 Task: Search for botanical gardens in San Francisco, California, and Portland, Oregon.
Action: Mouse moved to (138, 87)
Screenshot: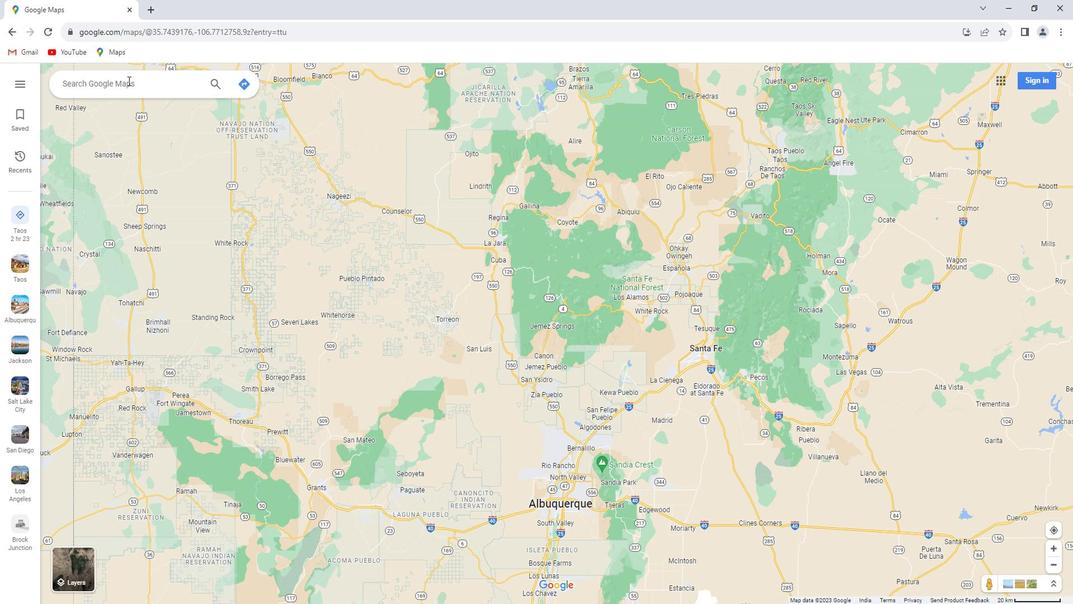 
Action: Mouse pressed left at (138, 87)
Screenshot: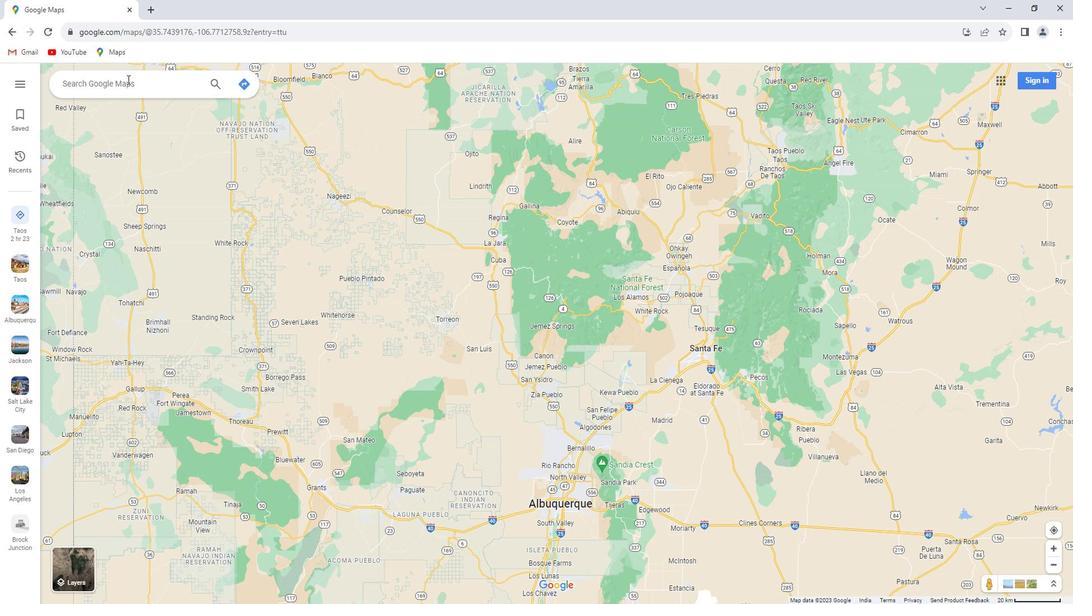 
Action: Key pressed <Key.shift>San<Key.space><Key.shift>Francisco,<Key.space><Key.shift>California<Key.enter>
Screenshot: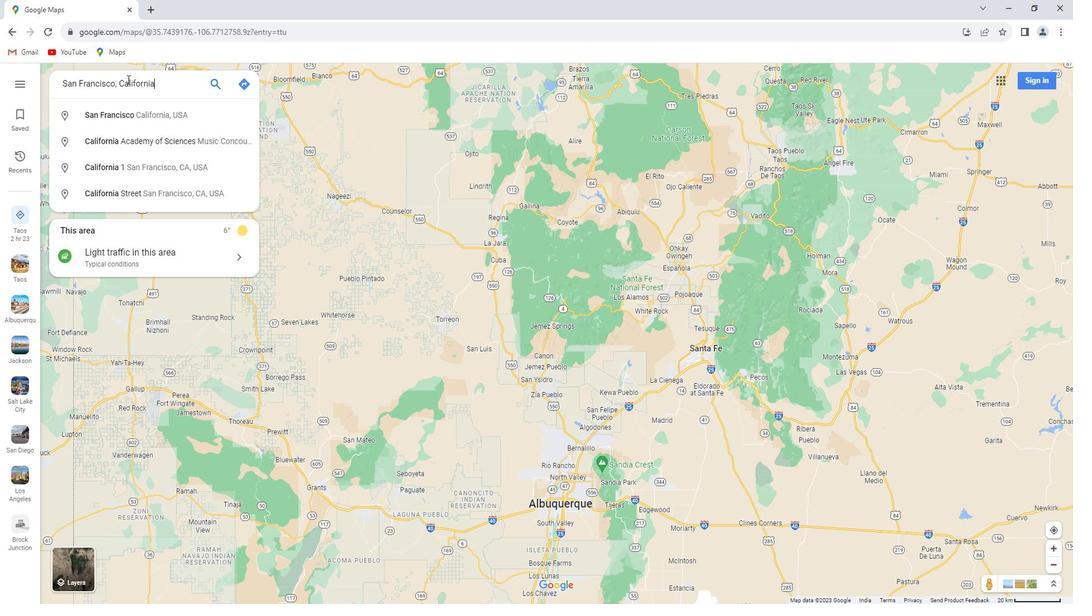 
Action: Mouse moved to (158, 279)
Screenshot: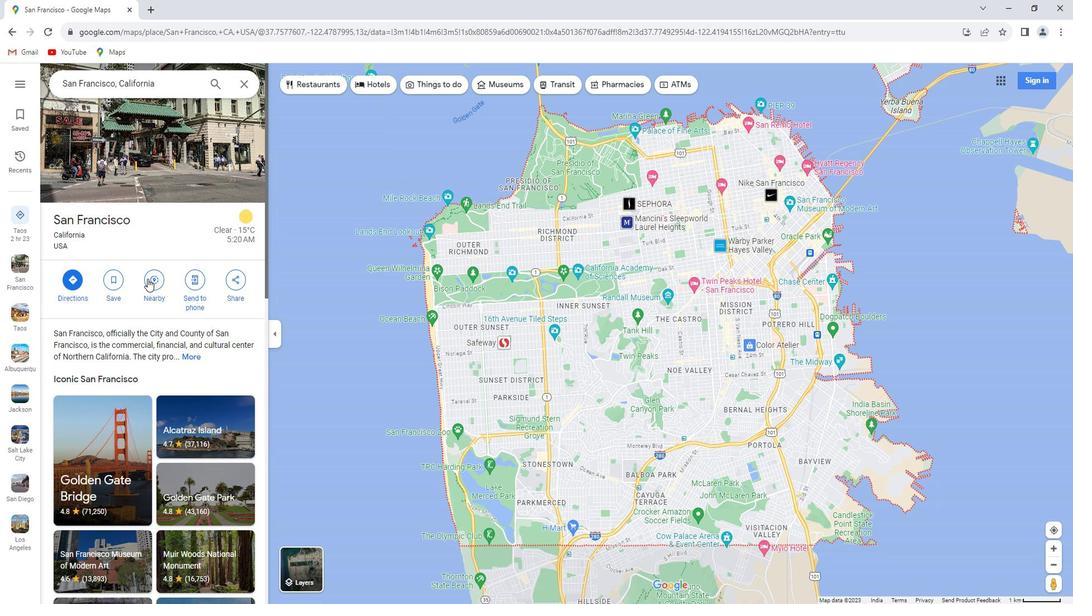 
Action: Mouse pressed left at (158, 279)
Screenshot: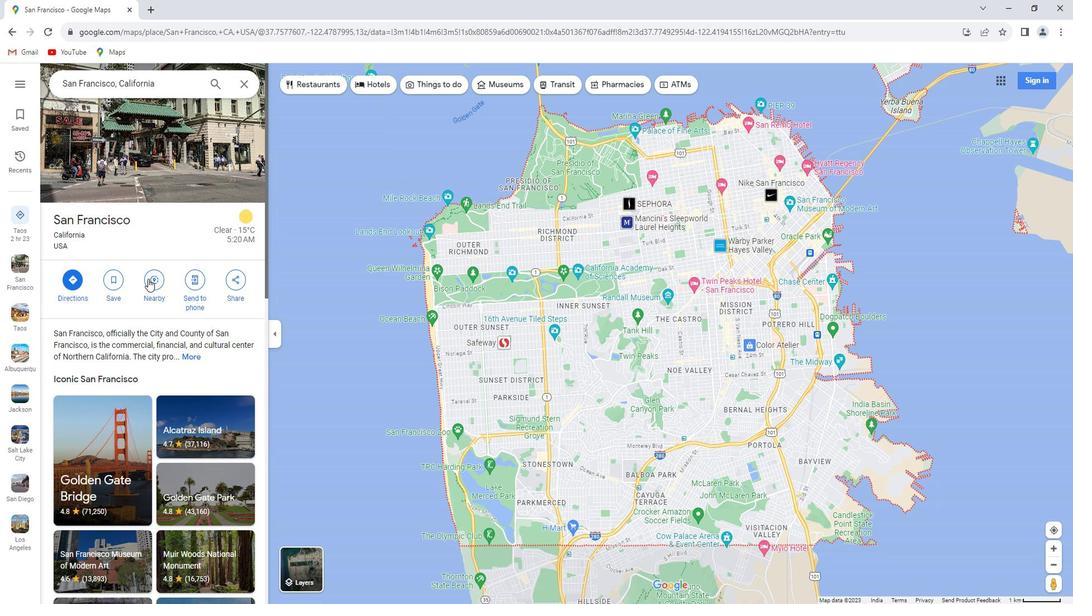 
Action: Key pressed botanical<Key.space>gardens<Key.enter>
Screenshot: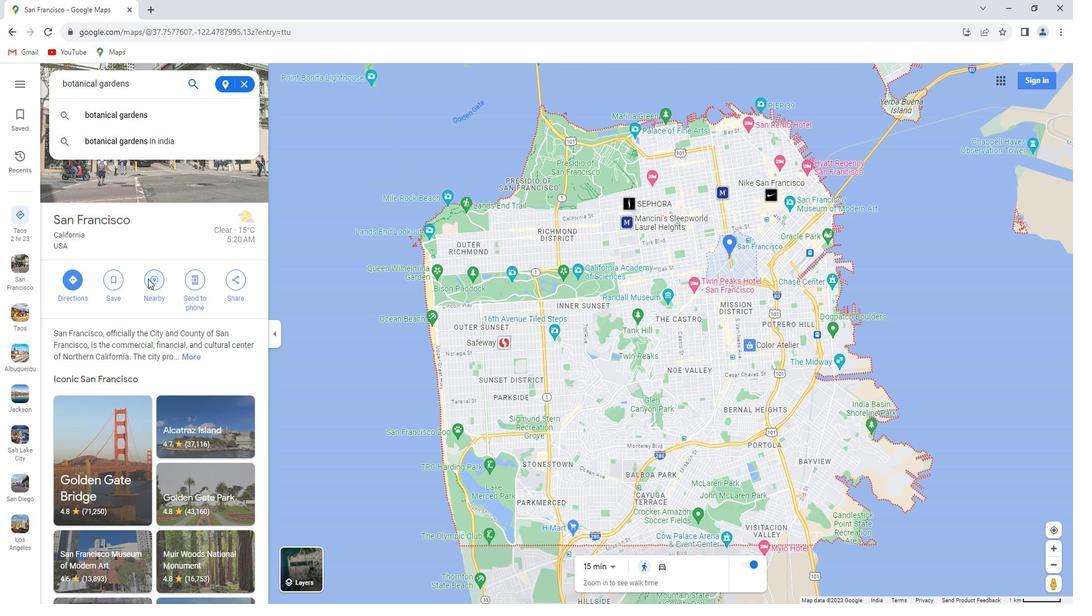 
Action: Mouse moved to (253, 97)
Screenshot: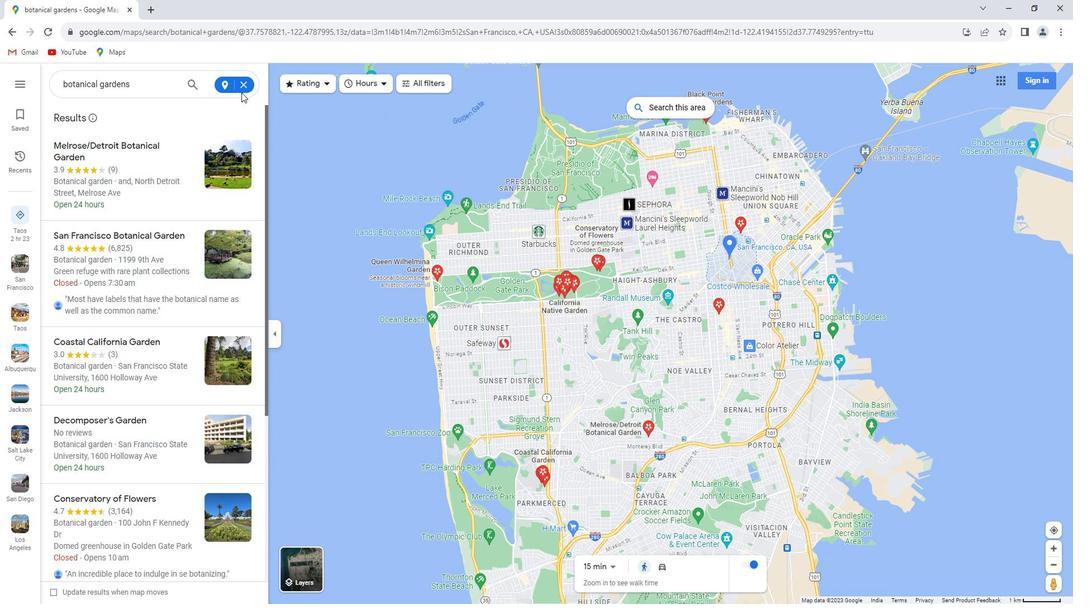 
Action: Mouse pressed left at (253, 97)
Screenshot: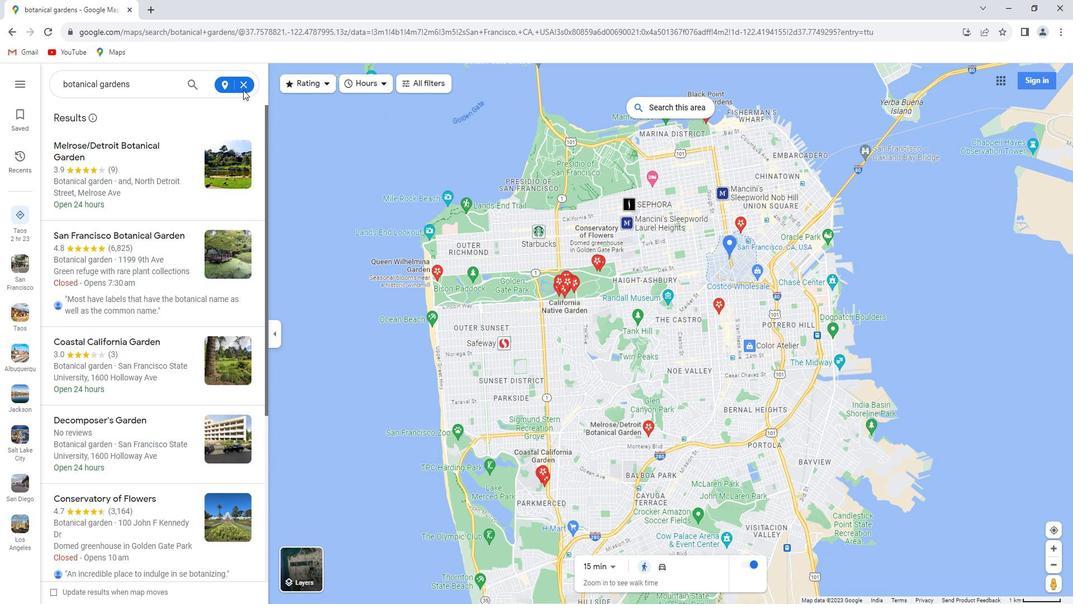 
Action: Mouse moved to (253, 94)
Screenshot: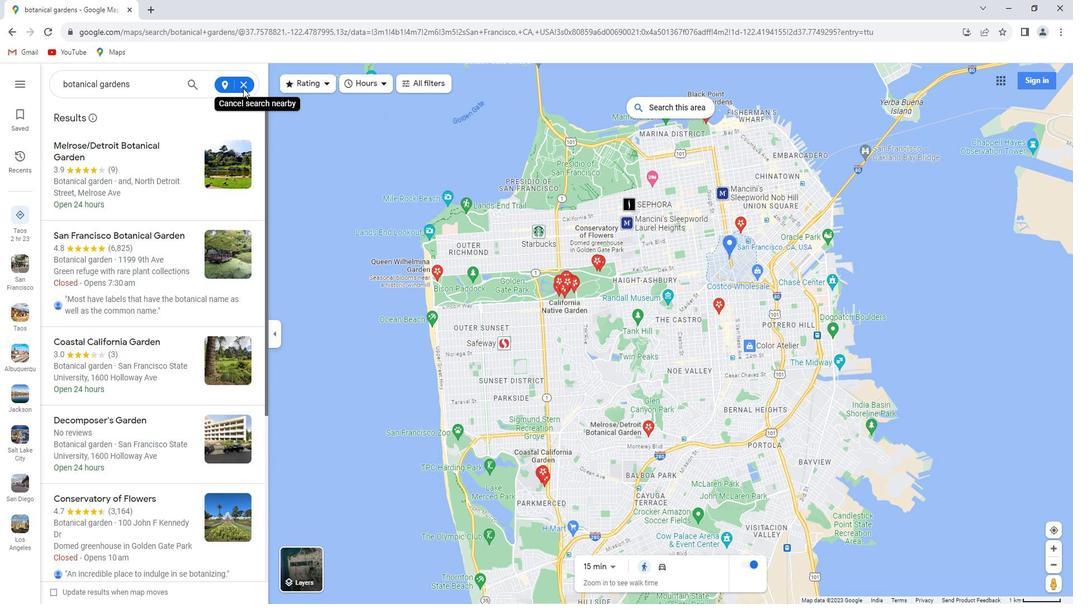 
Action: Mouse pressed left at (253, 94)
Screenshot: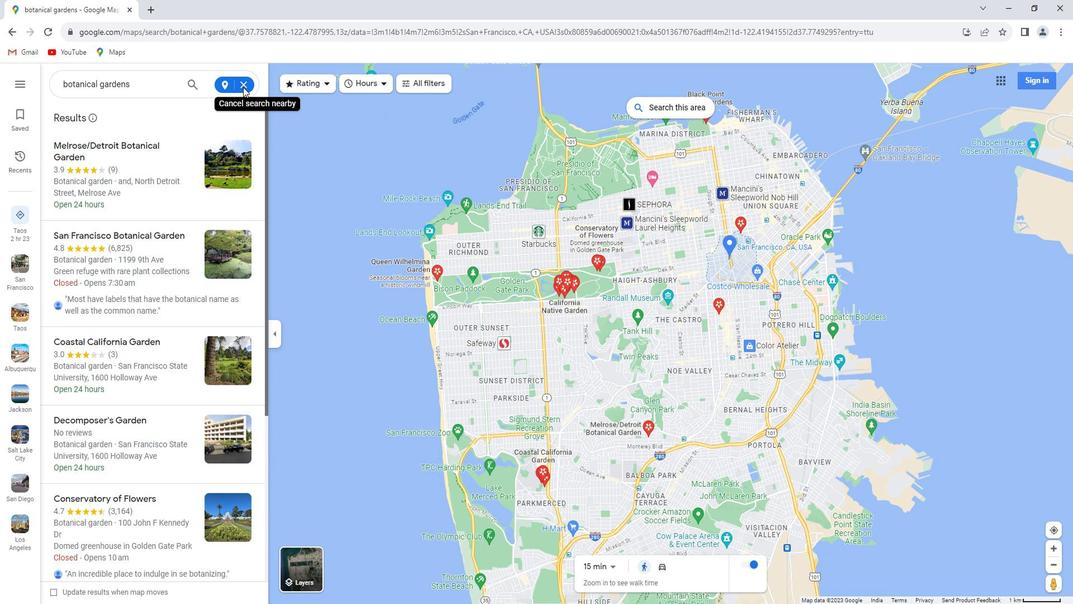 
Action: Mouse moved to (249, 92)
Screenshot: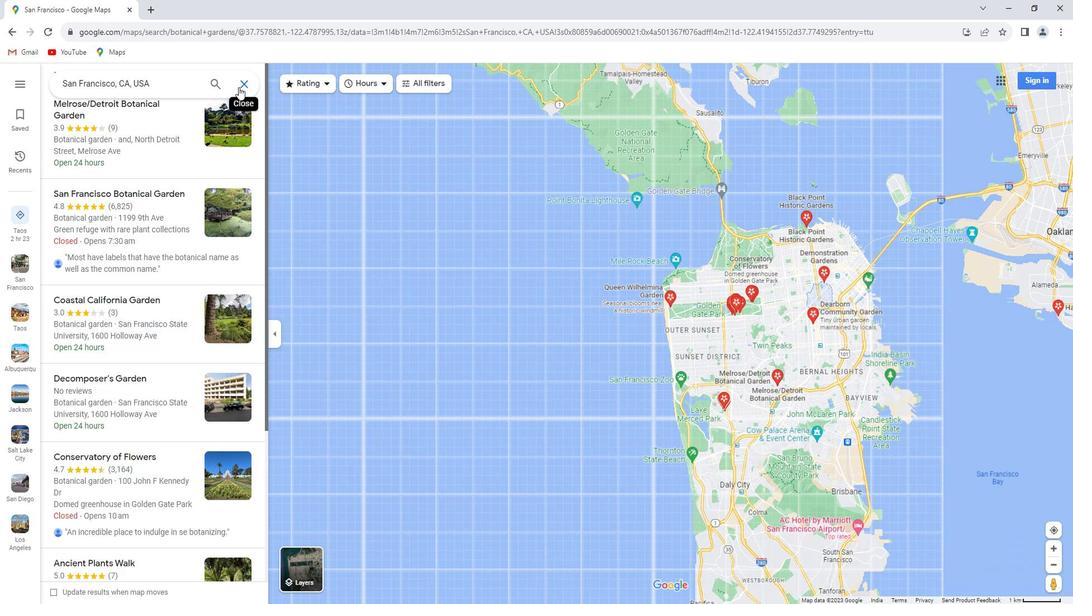 
Action: Mouse pressed left at (249, 92)
Screenshot: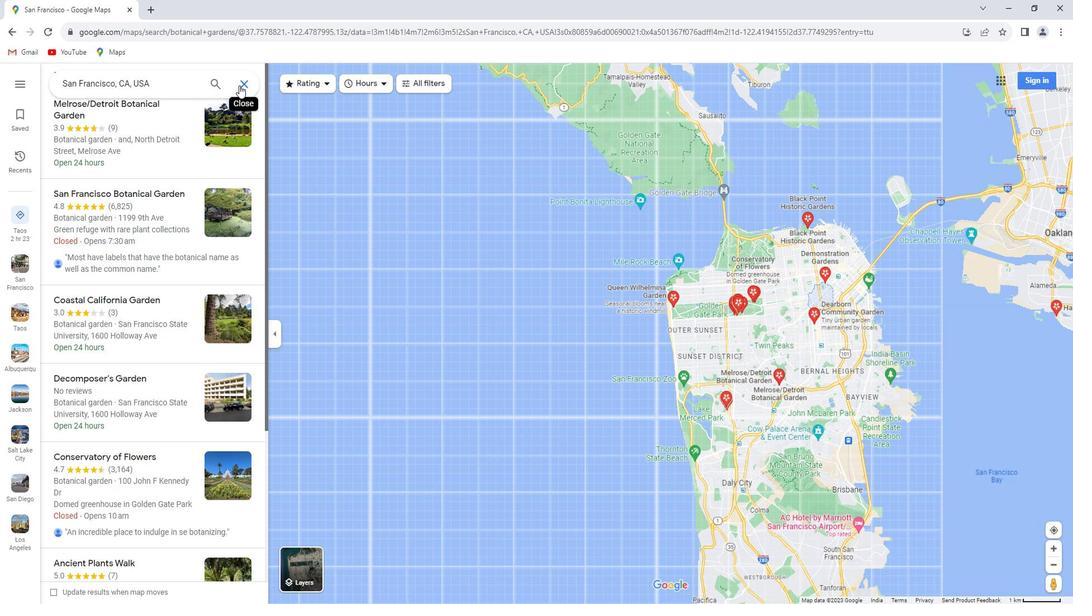 
Action: Mouse moved to (173, 88)
Screenshot: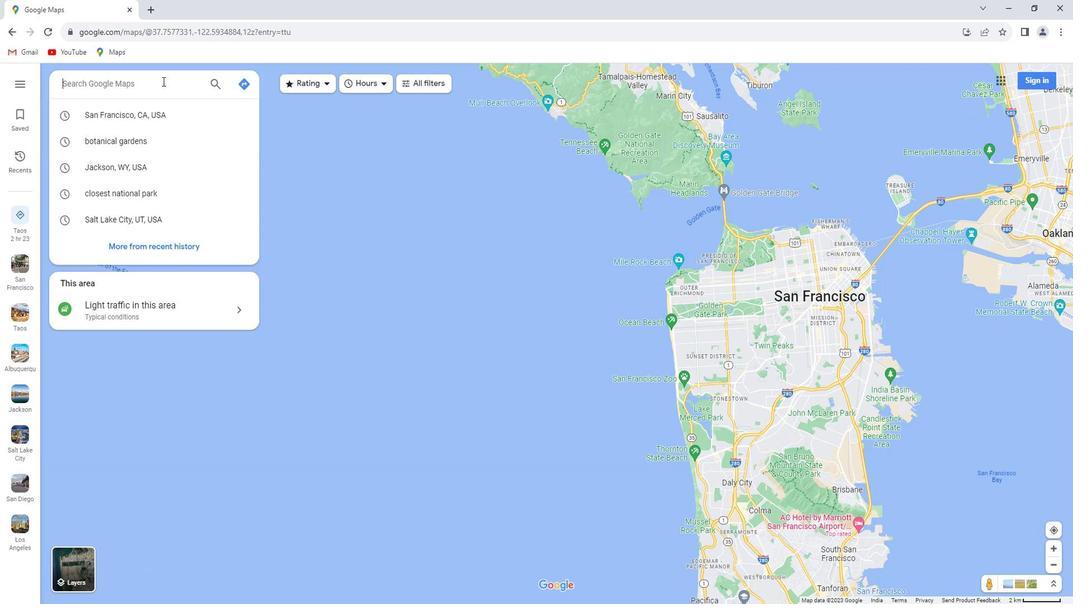 
Action: Key pressed <Key.shift_r>Portland,<Key.space><Key.shift_r>Oregon<Key.enter>
Screenshot: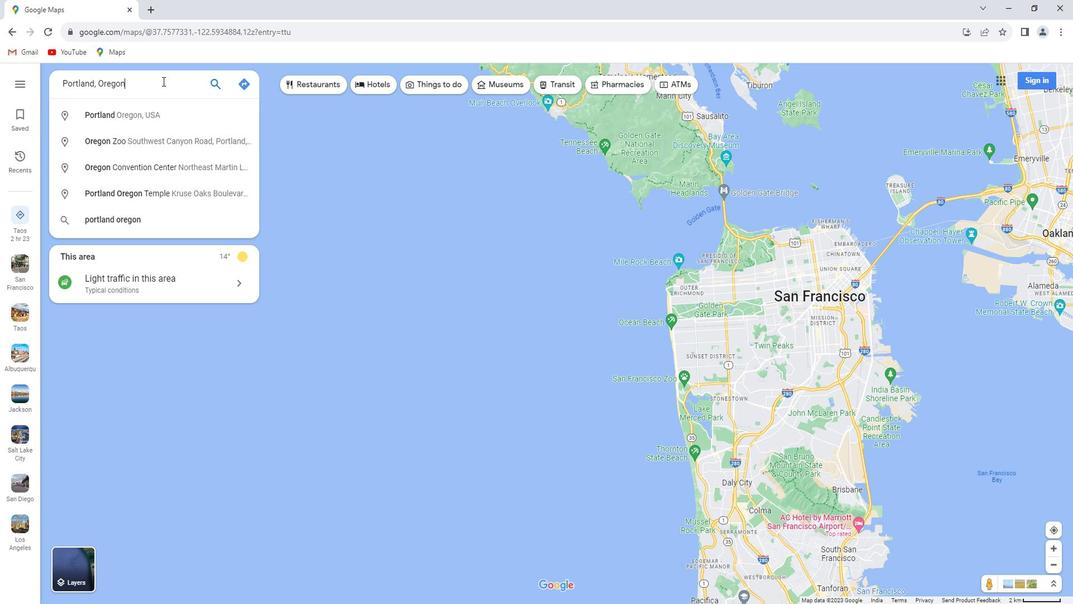 
Action: Mouse moved to (167, 285)
Screenshot: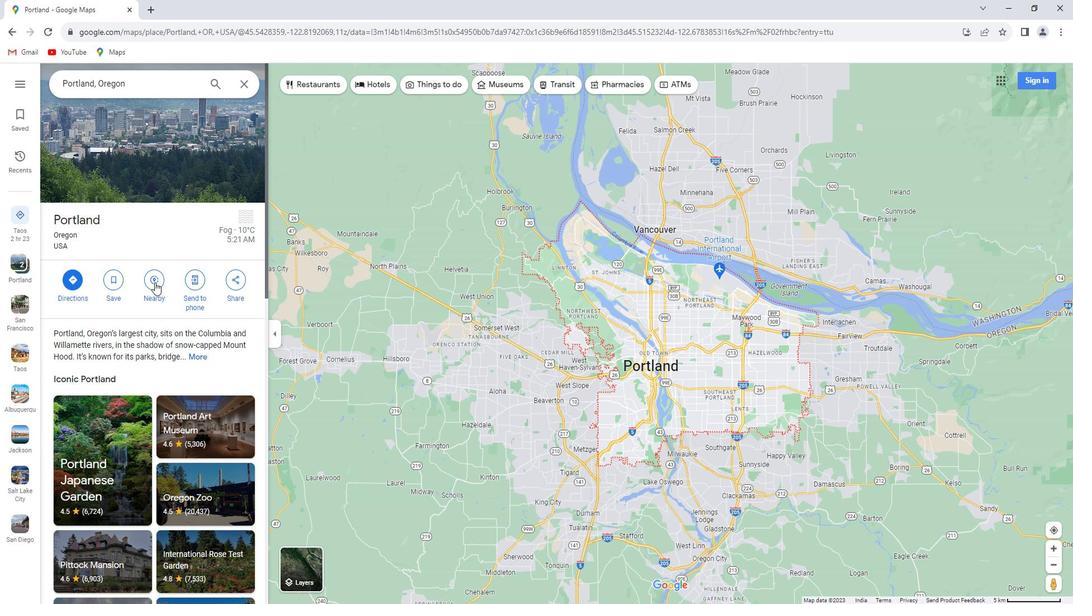 
Action: Mouse pressed left at (167, 285)
Screenshot: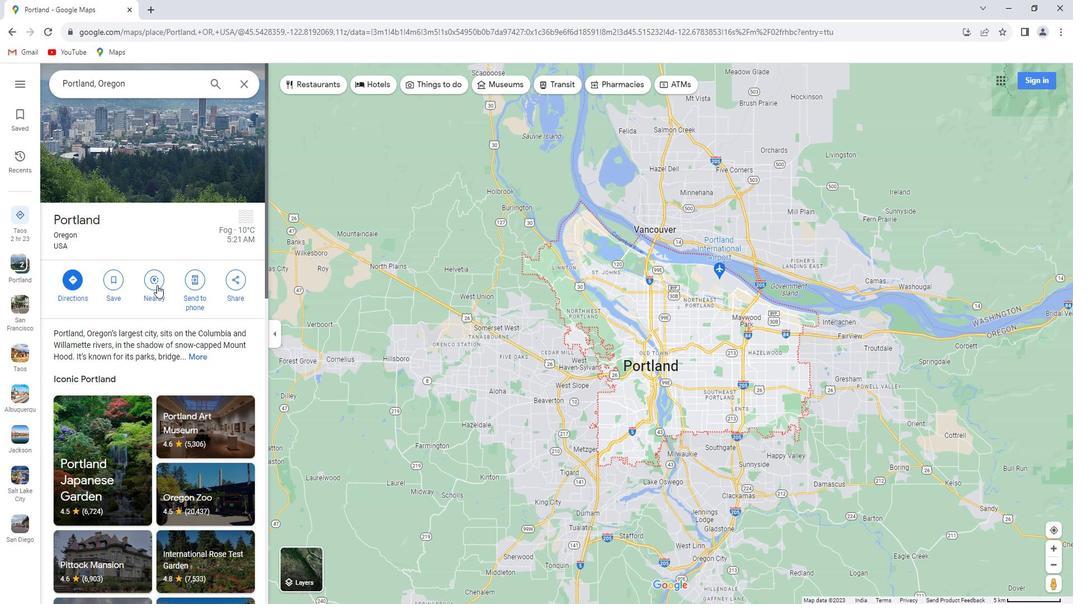 
Action: Key pressed botanical<Key.space>gardens<Key.enter>
Screenshot: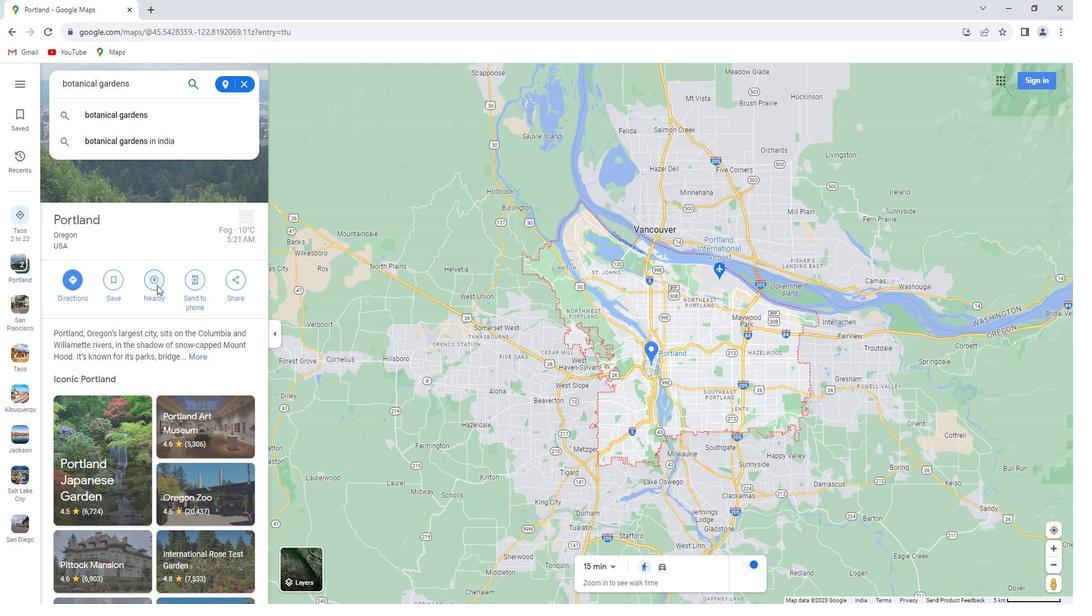 
